 Task: Use the "Mark all as read" option within a conversation thread.
Action: Mouse moved to (953, 61)
Screenshot: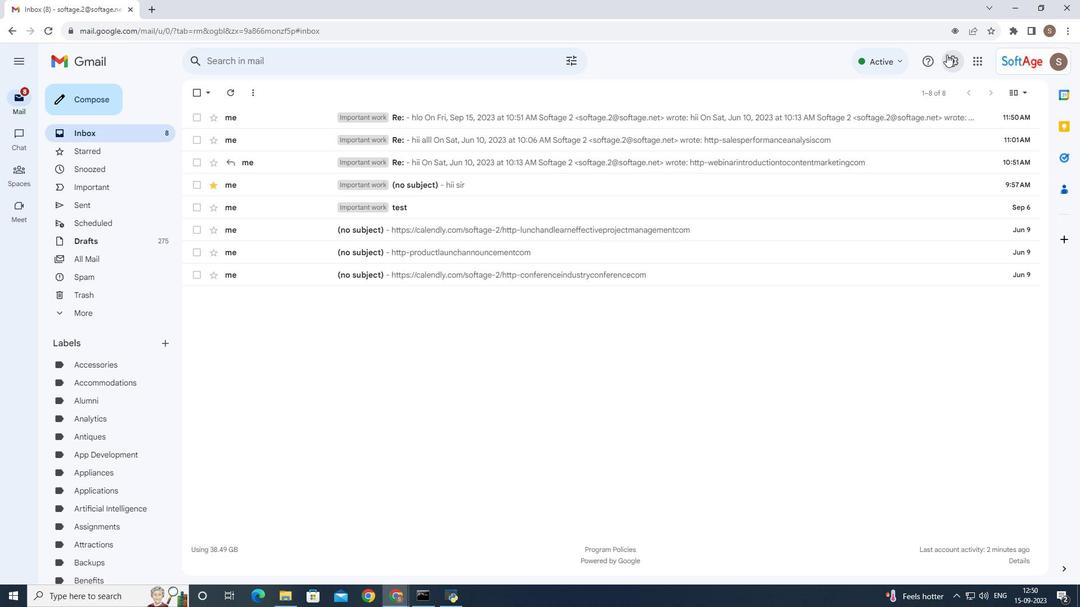 
Action: Mouse pressed left at (953, 61)
Screenshot: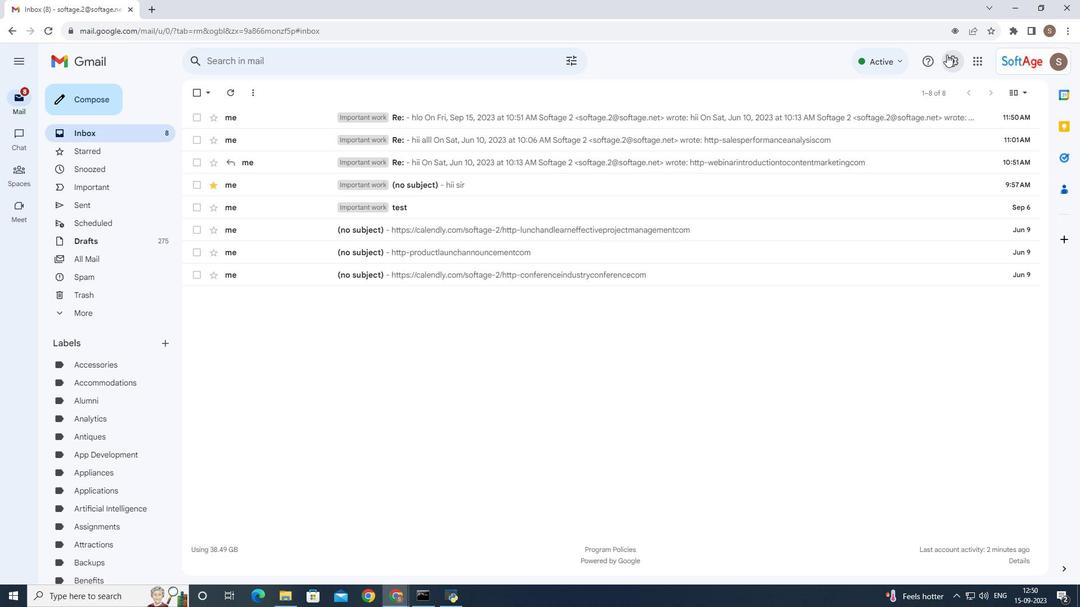 
Action: Mouse moved to (947, 284)
Screenshot: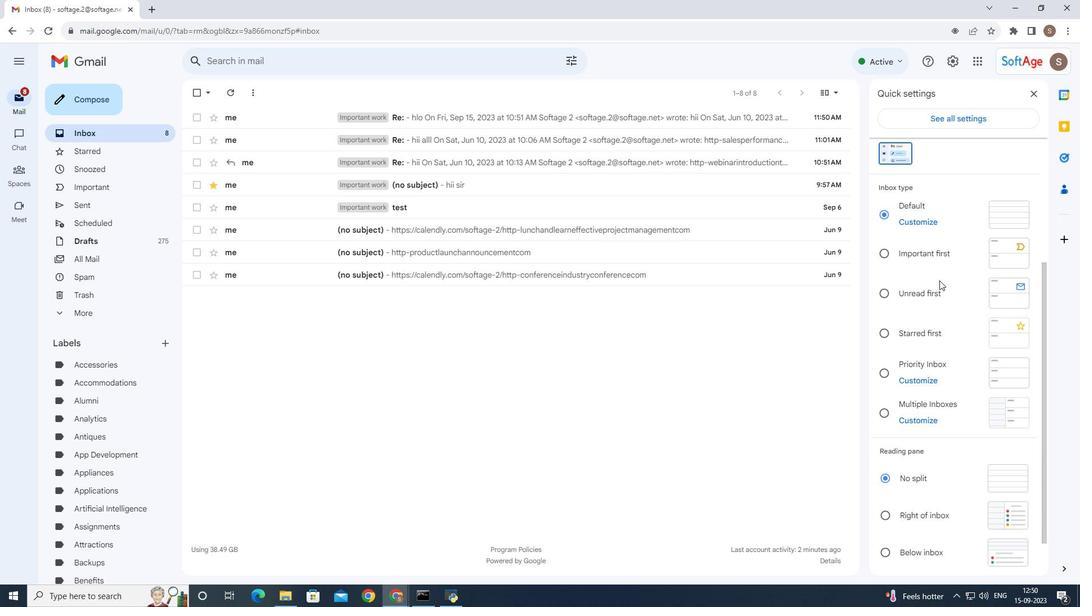 
Action: Mouse scrolled (947, 283) with delta (0, 0)
Screenshot: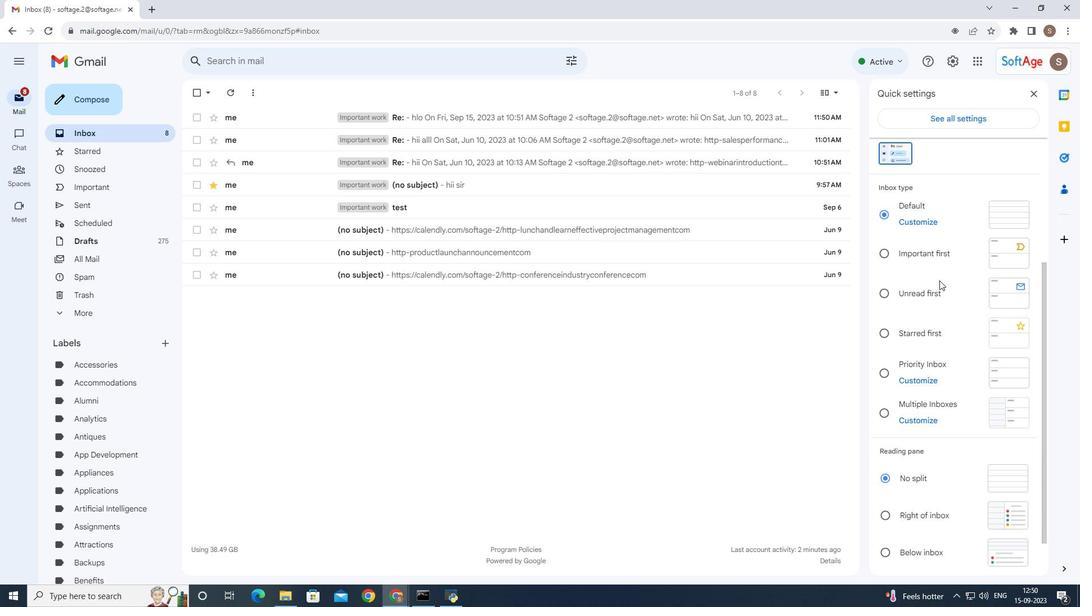 
Action: Mouse moved to (947, 285)
Screenshot: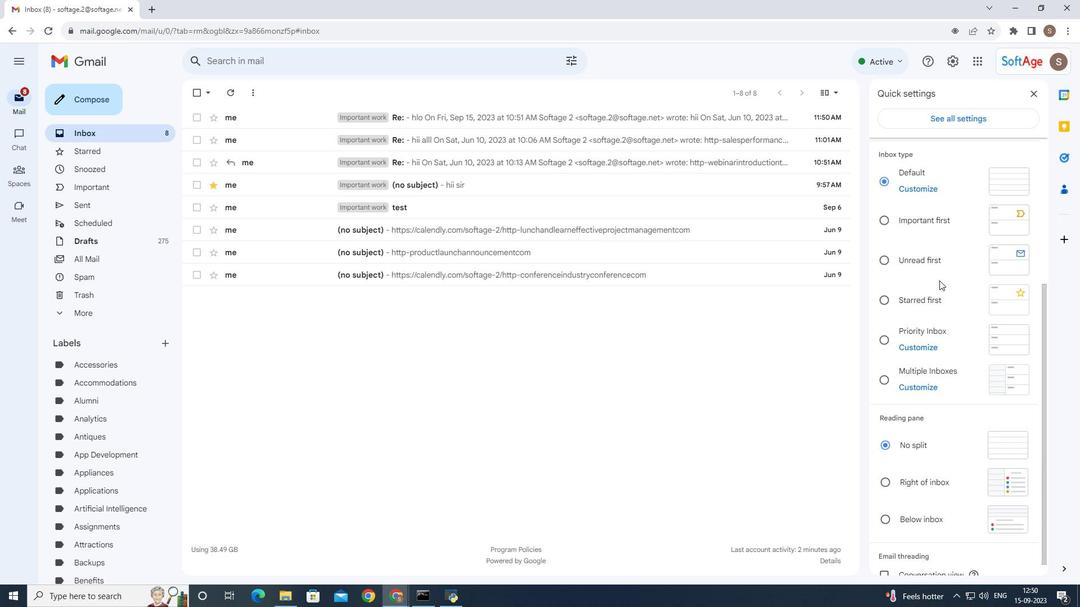 
Action: Mouse scrolled (947, 284) with delta (0, 0)
Screenshot: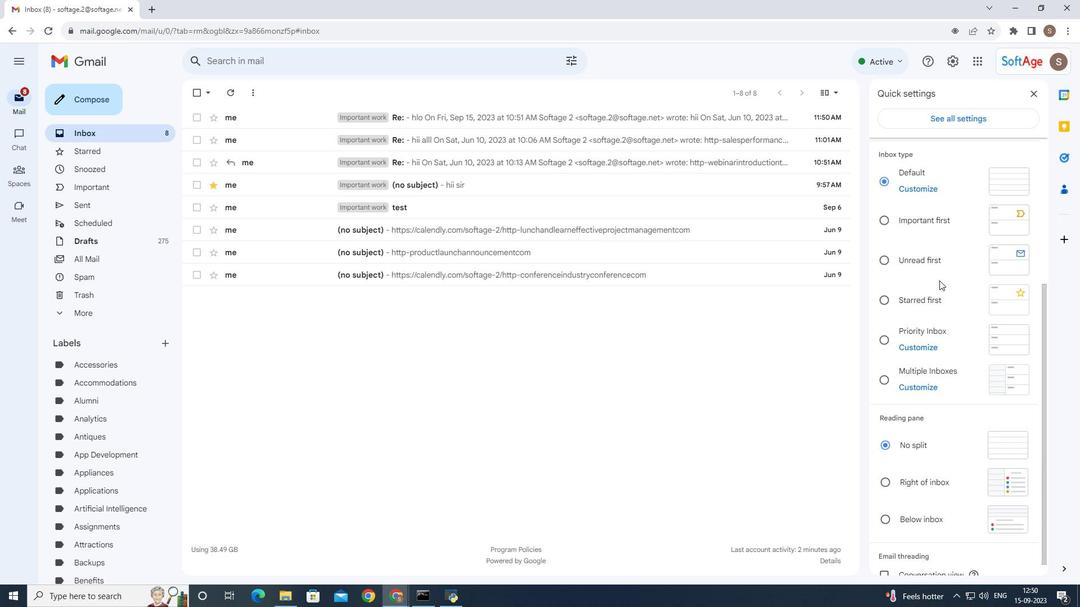 
Action: Mouse moved to (946, 286)
Screenshot: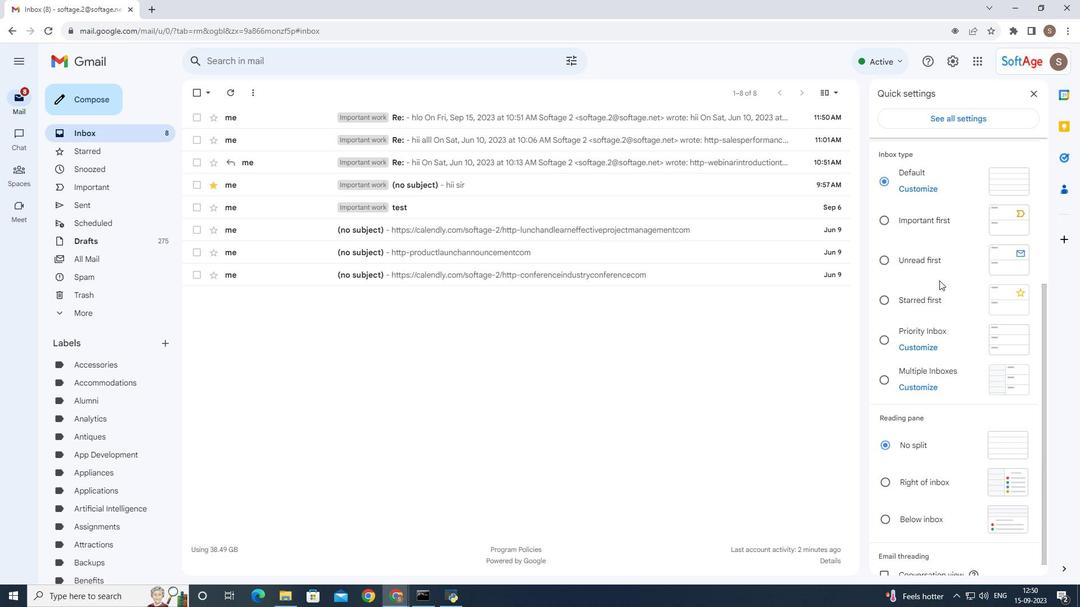
Action: Mouse scrolled (946, 286) with delta (0, 0)
Screenshot: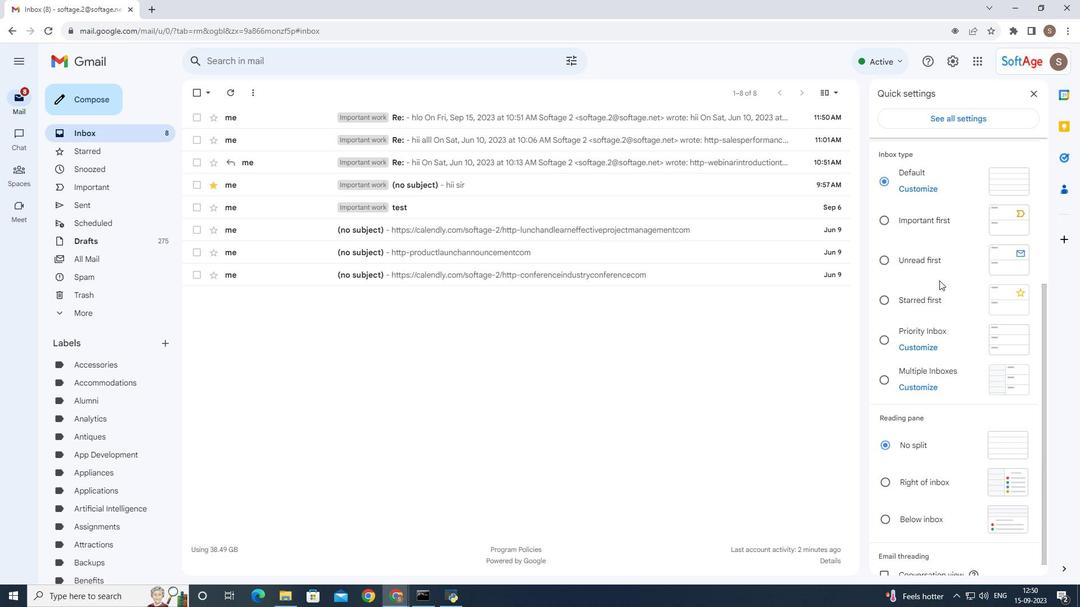 
Action: Mouse moved to (946, 287)
Screenshot: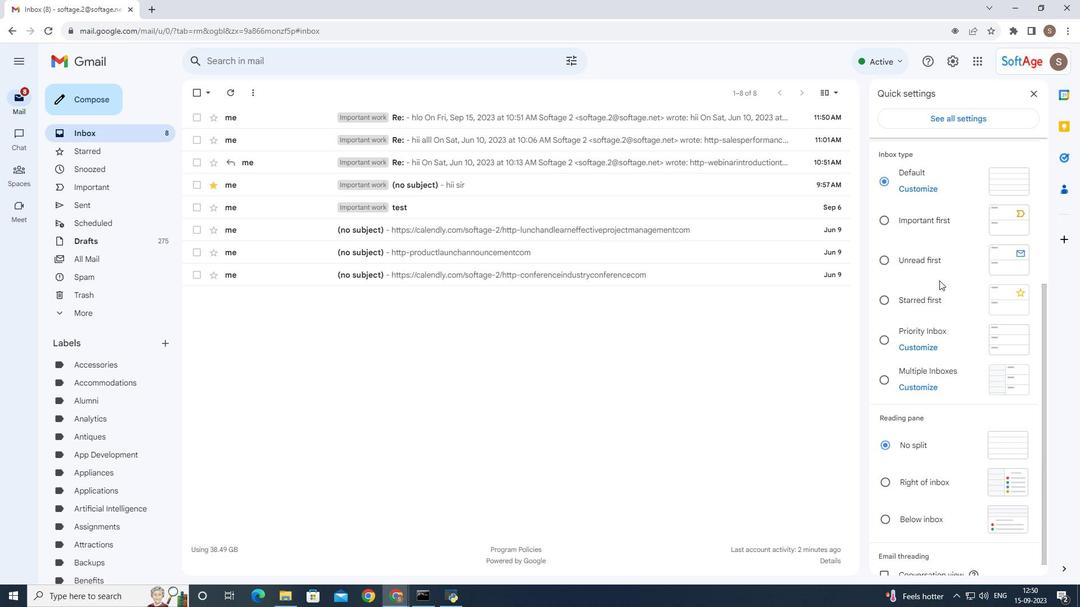
Action: Mouse scrolled (946, 286) with delta (0, 0)
Screenshot: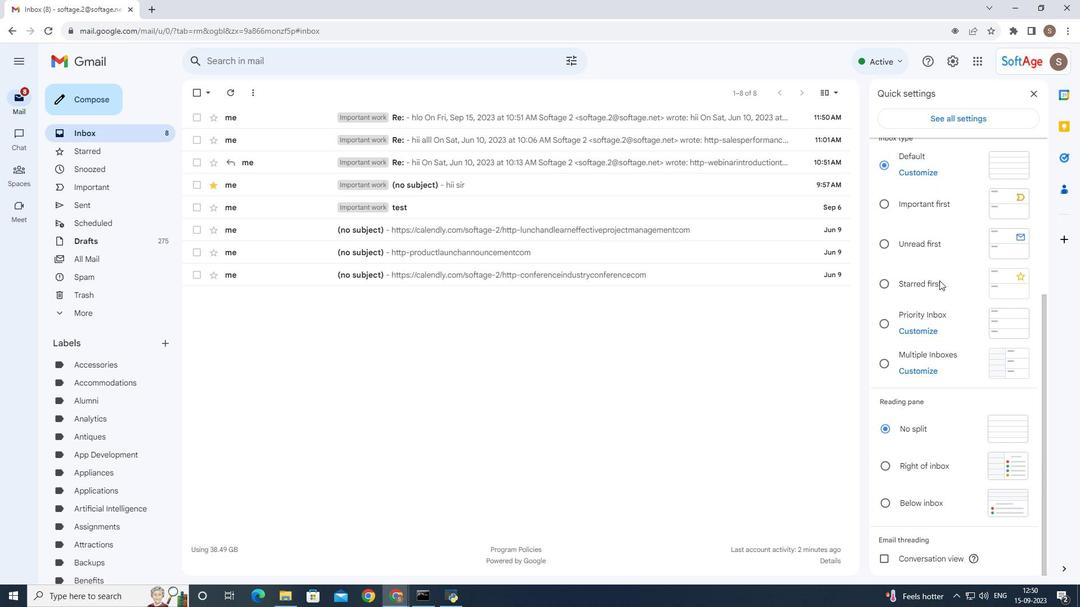 
Action: Mouse scrolled (946, 286) with delta (0, 0)
Screenshot: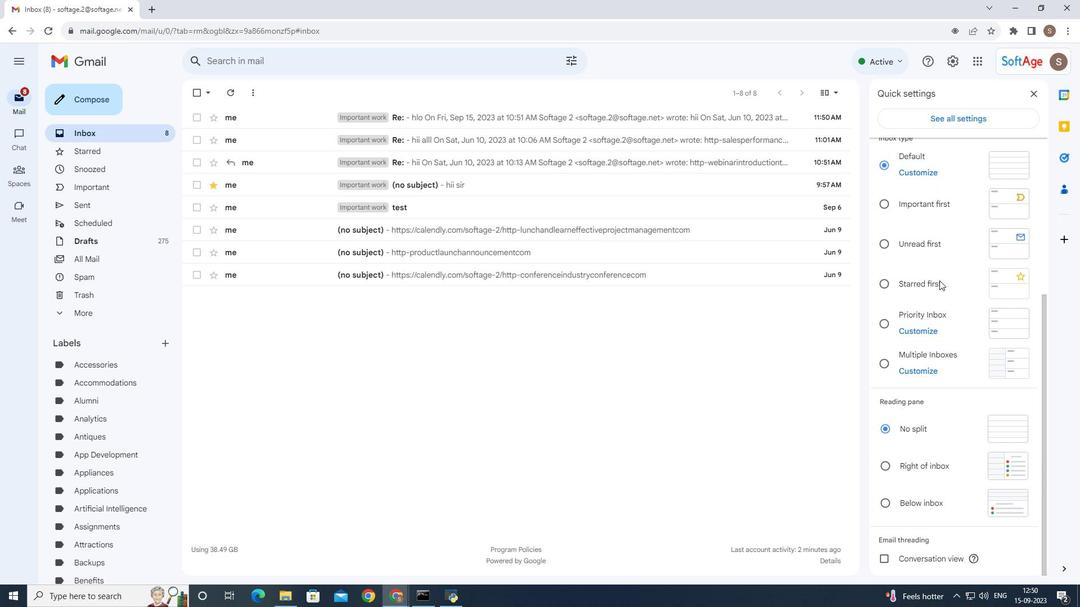 
Action: Mouse scrolled (946, 286) with delta (0, 0)
Screenshot: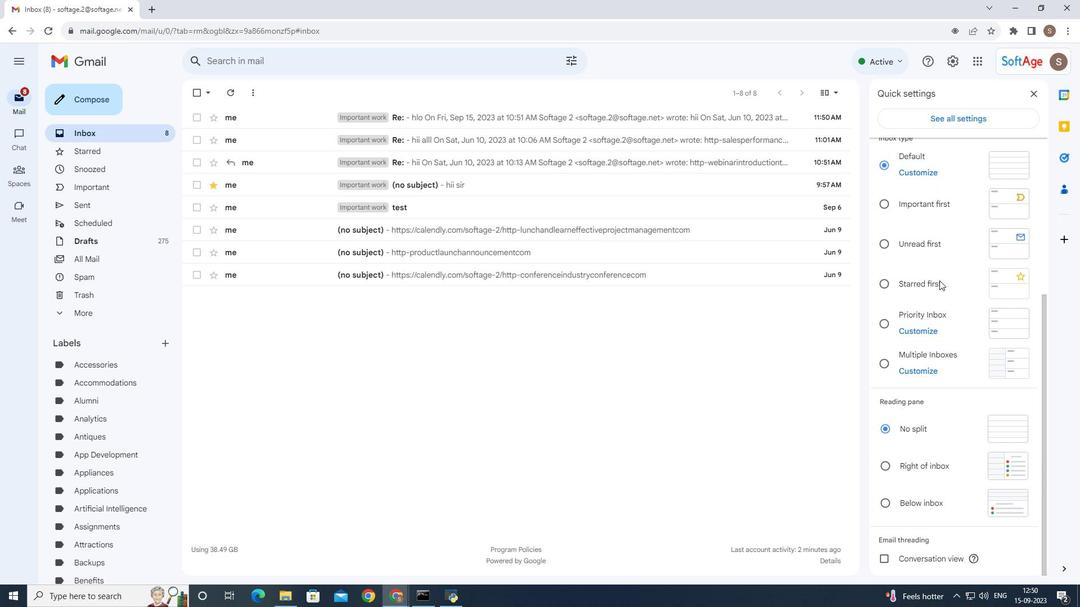 
Action: Mouse scrolled (946, 286) with delta (0, 0)
Screenshot: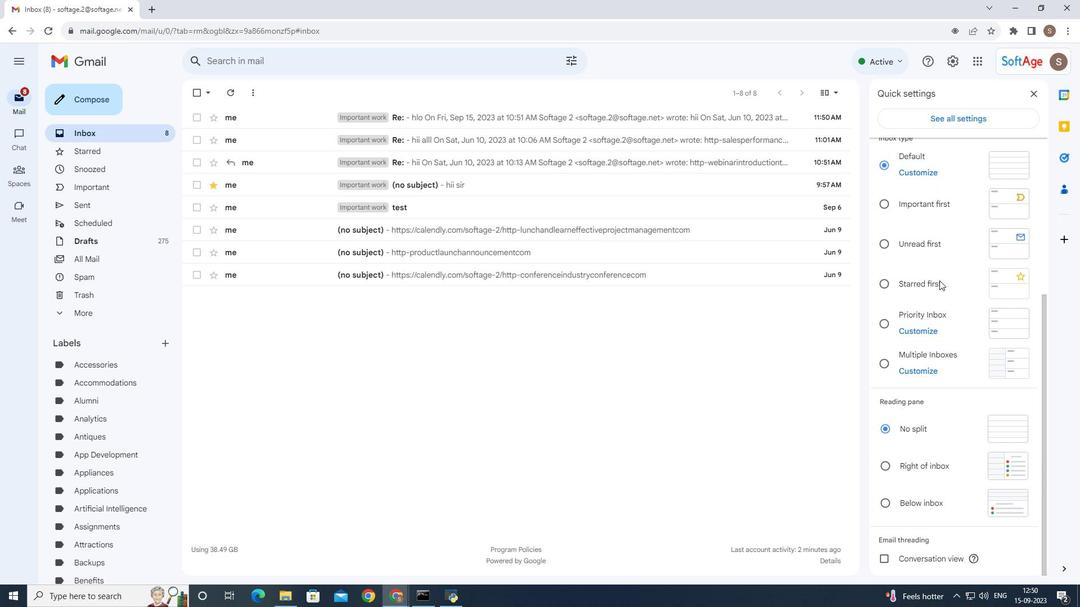 
Action: Mouse scrolled (946, 286) with delta (0, 0)
Screenshot: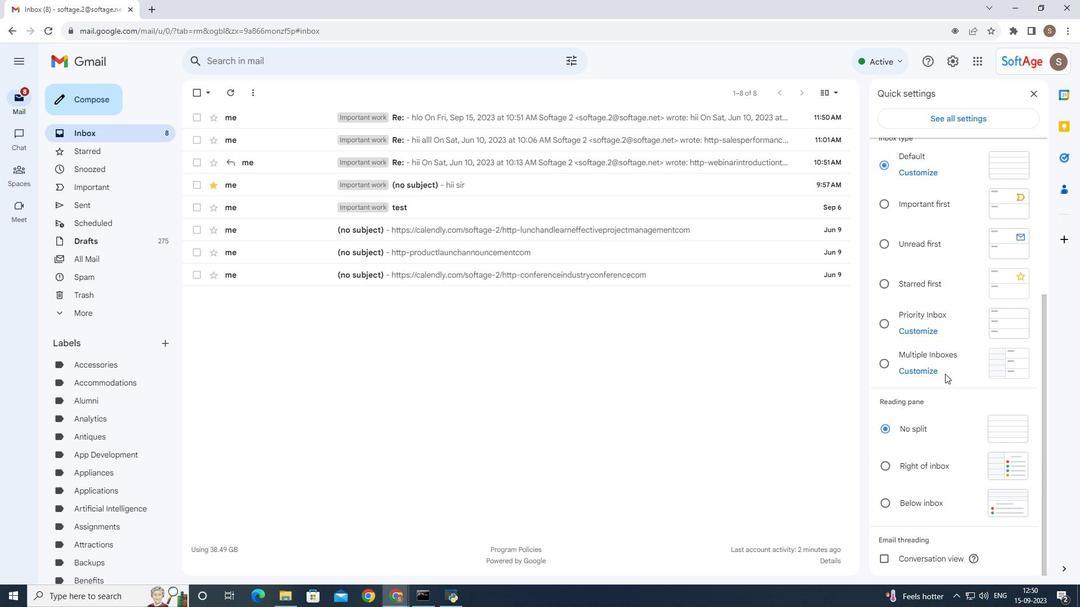 
Action: Mouse scrolled (946, 286) with delta (0, 0)
Screenshot: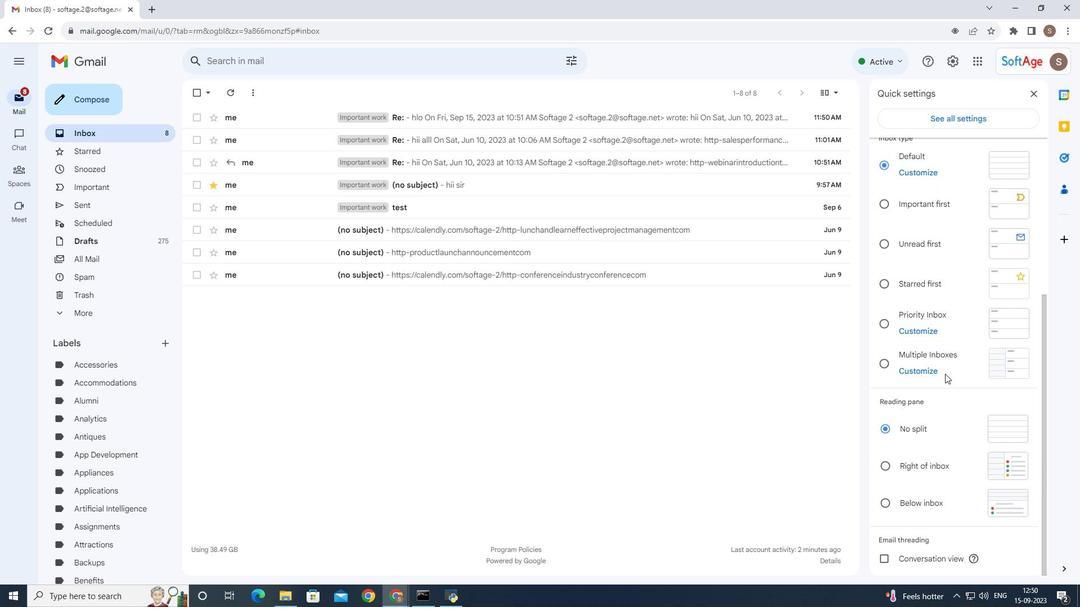 
Action: Mouse scrolled (946, 286) with delta (0, 0)
Screenshot: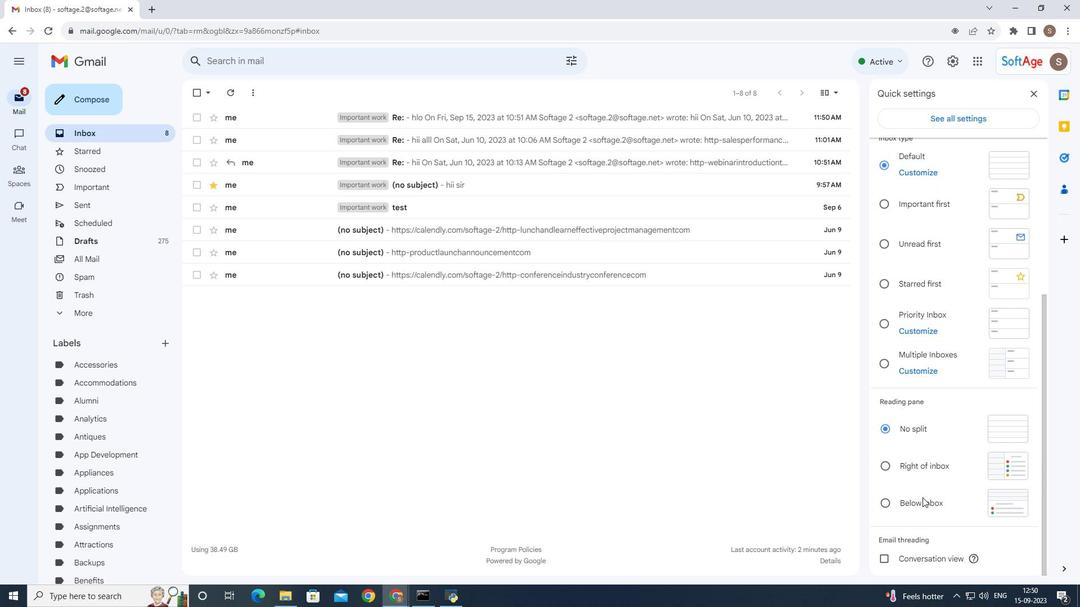 
Action: Mouse scrolled (946, 286) with delta (0, 0)
Screenshot: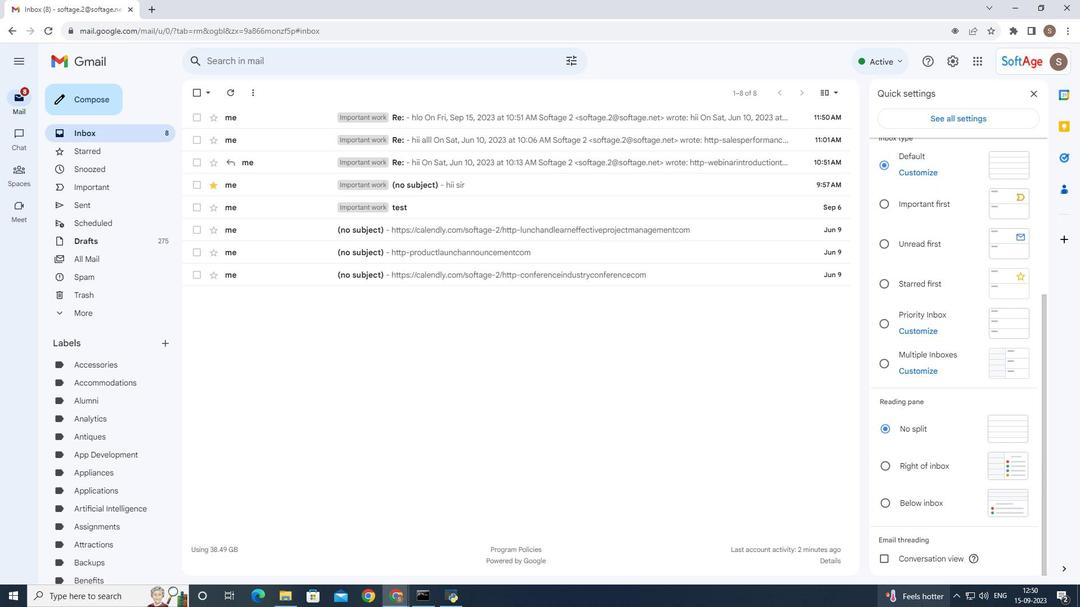 
Action: Mouse scrolled (946, 286) with delta (0, 0)
Screenshot: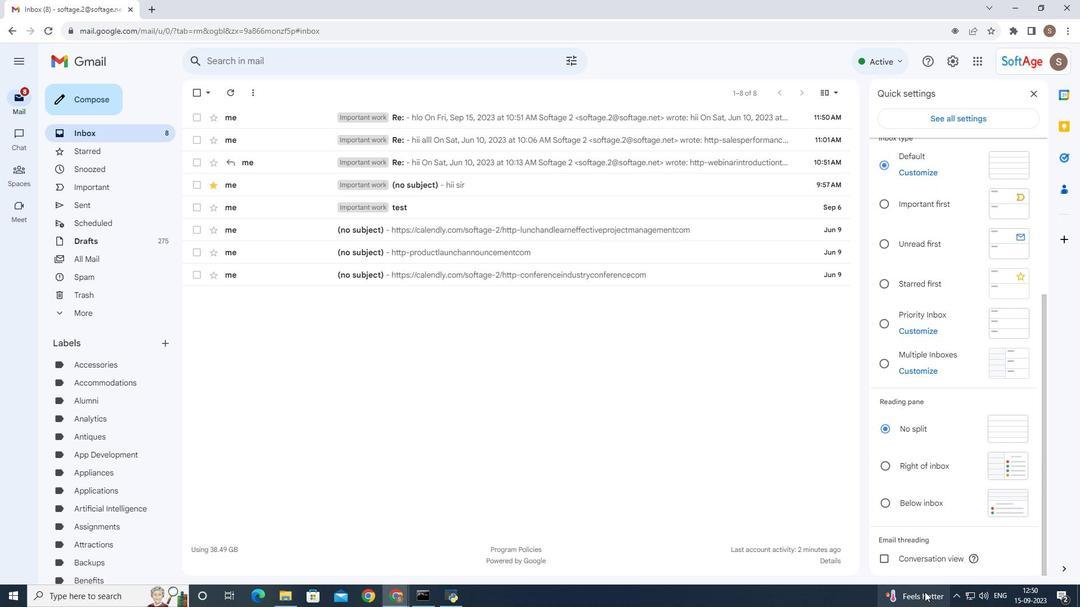 
Action: Mouse moved to (893, 569)
Screenshot: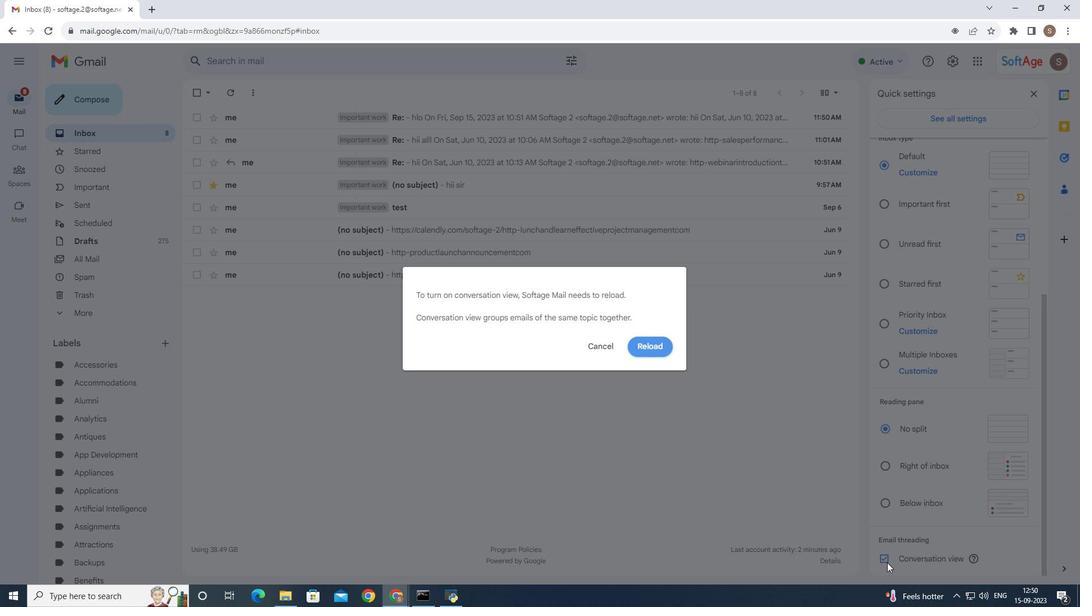 
Action: Mouse pressed left at (893, 569)
Screenshot: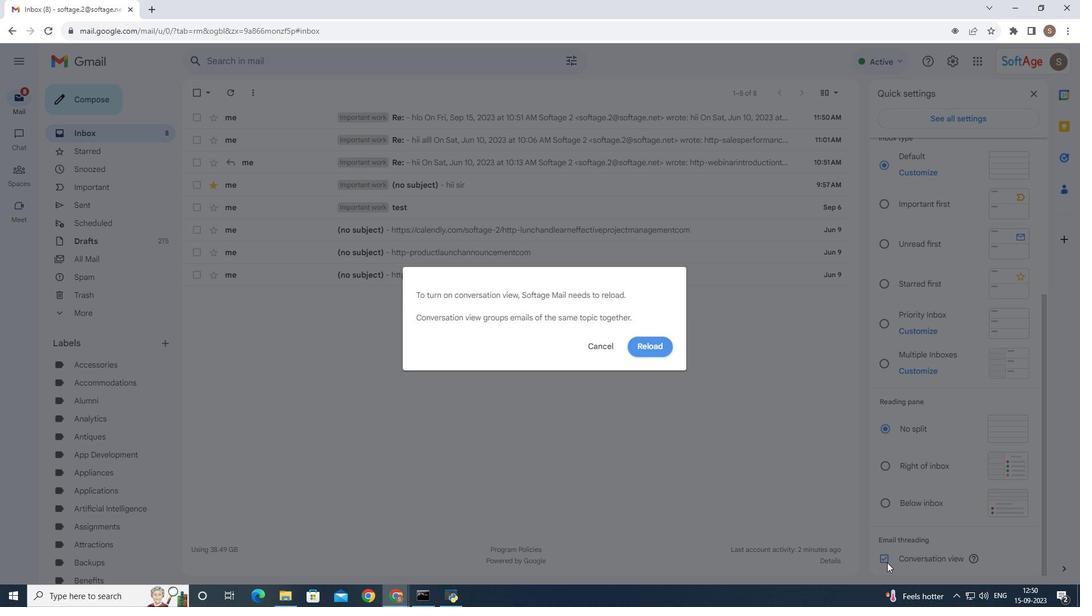 
Action: Mouse moved to (651, 358)
Screenshot: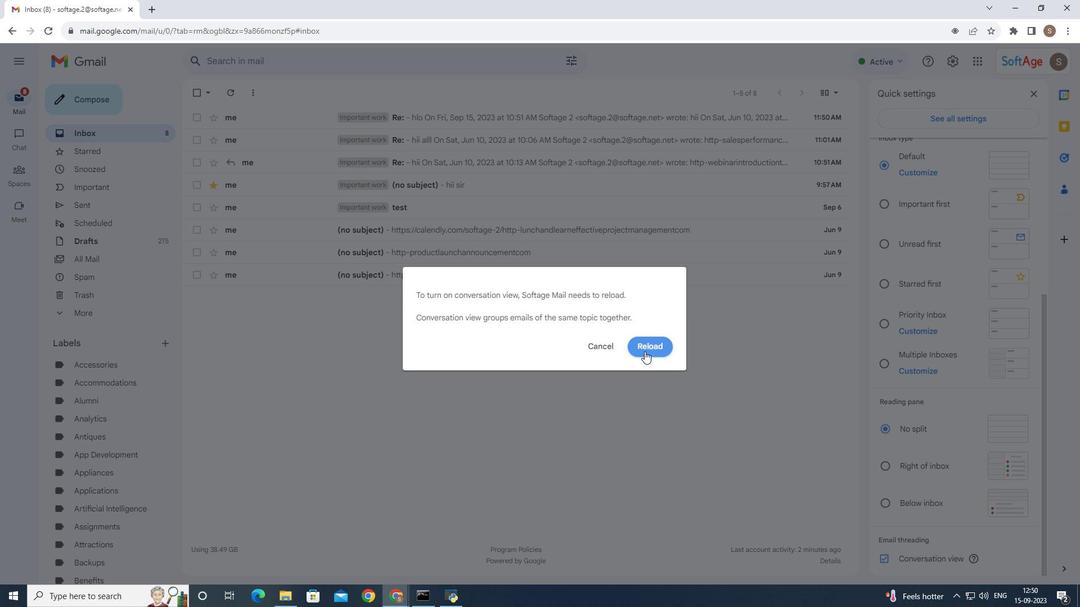 
Action: Mouse pressed left at (651, 358)
Screenshot: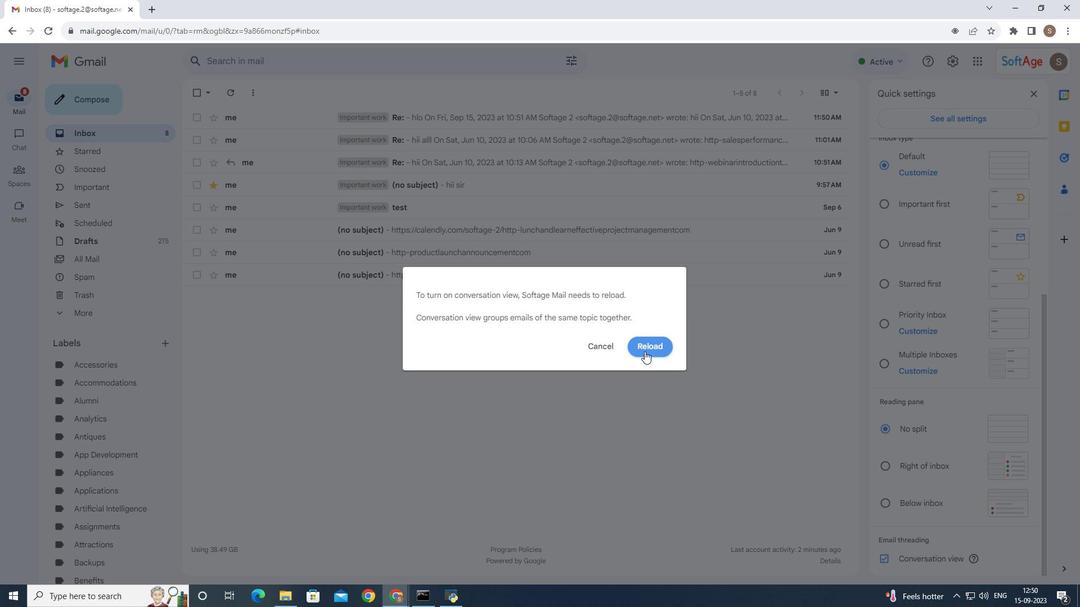 
Action: Mouse moved to (205, 123)
Screenshot: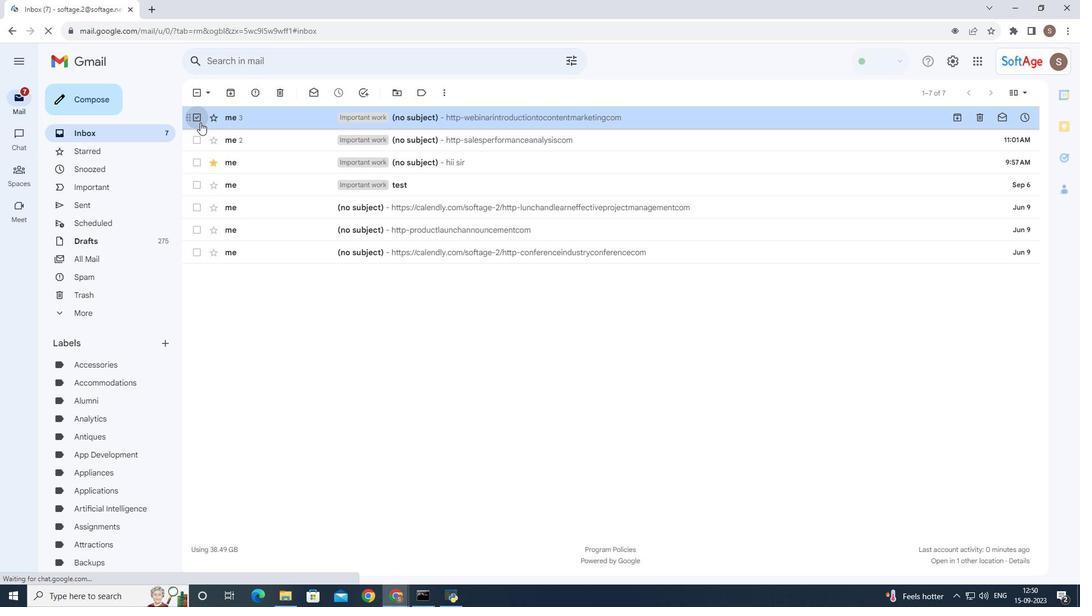 
Action: Mouse pressed left at (205, 123)
Screenshot: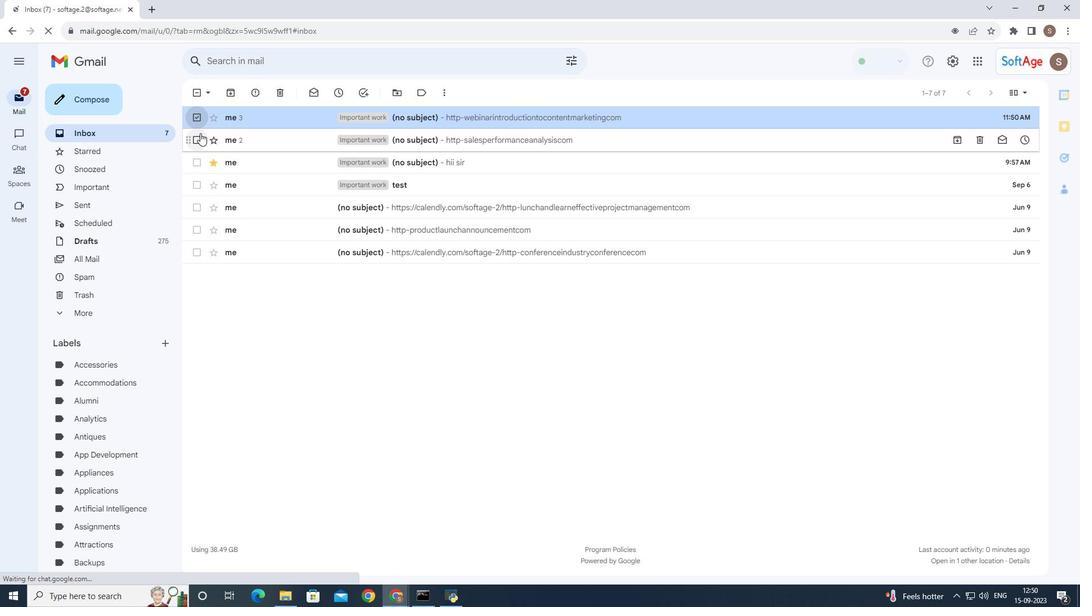 
Action: Mouse moved to (203, 145)
Screenshot: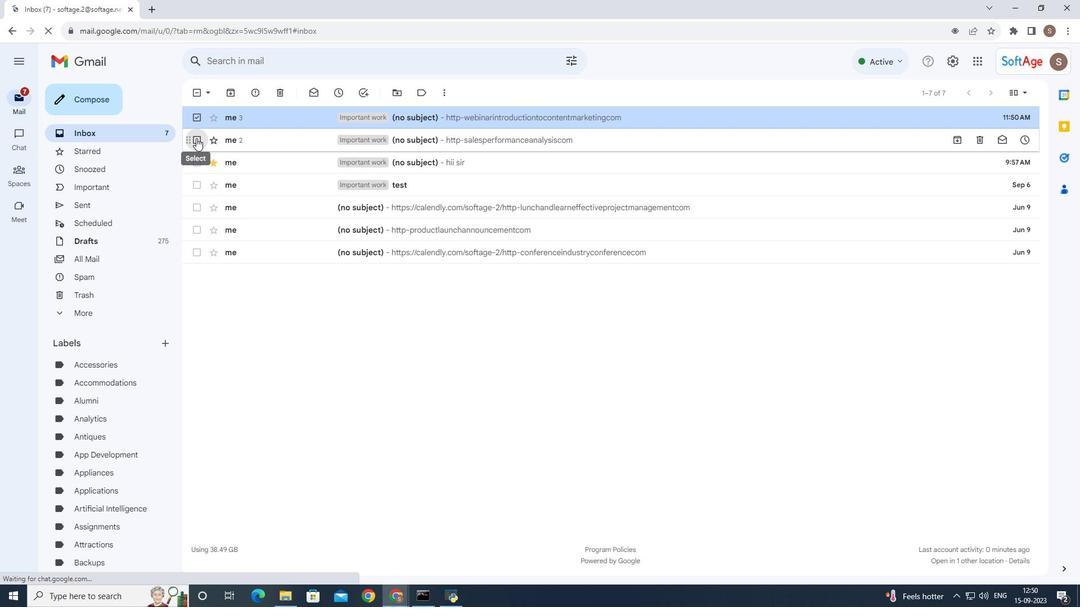 
Action: Mouse pressed left at (203, 145)
Screenshot: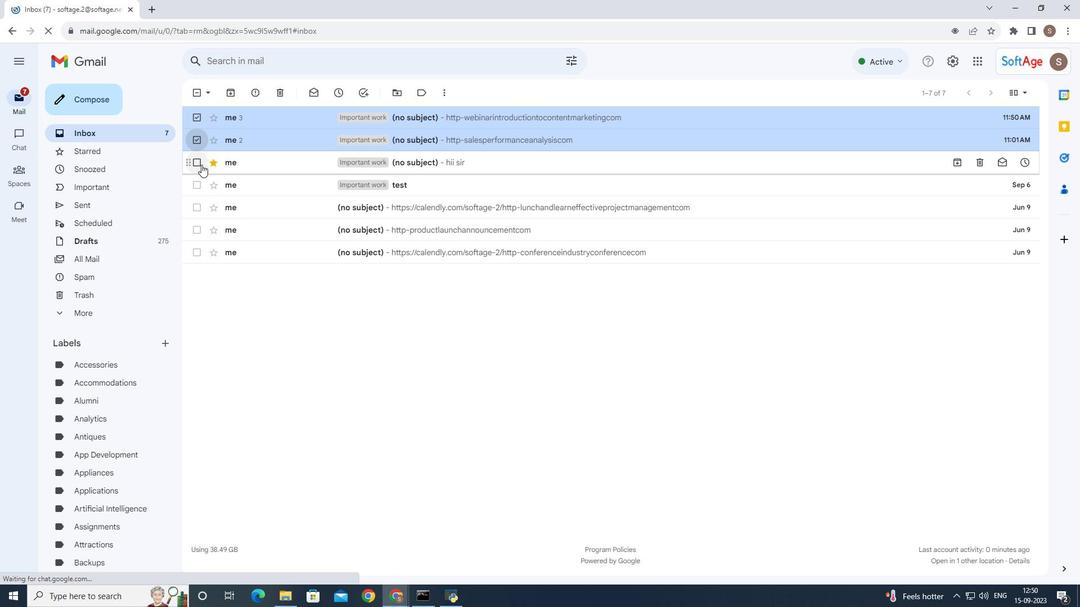 
Action: Mouse moved to (208, 171)
Screenshot: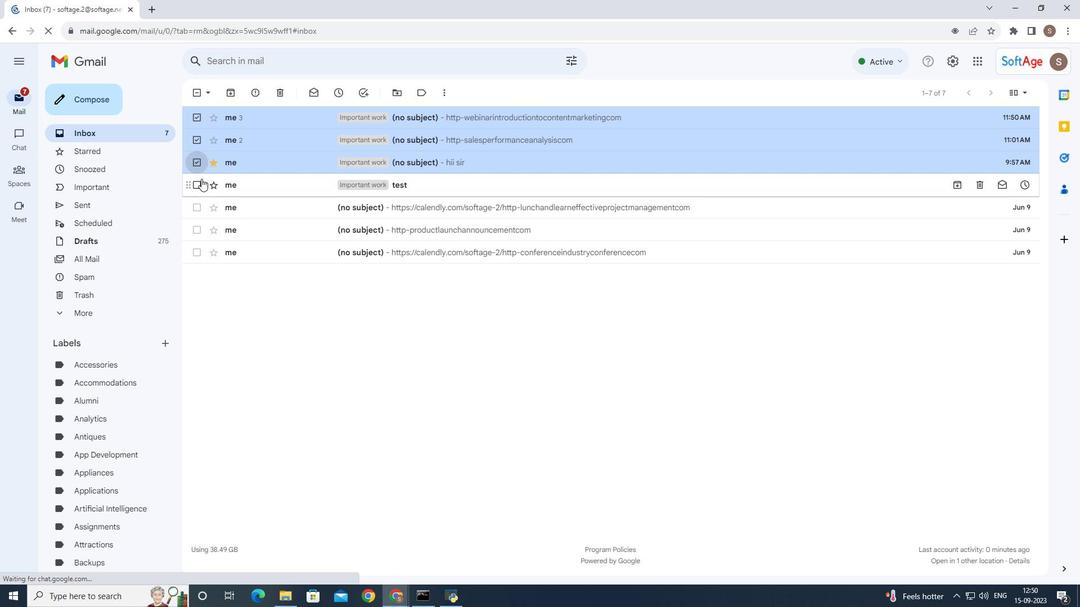 
Action: Mouse pressed left at (208, 171)
Screenshot: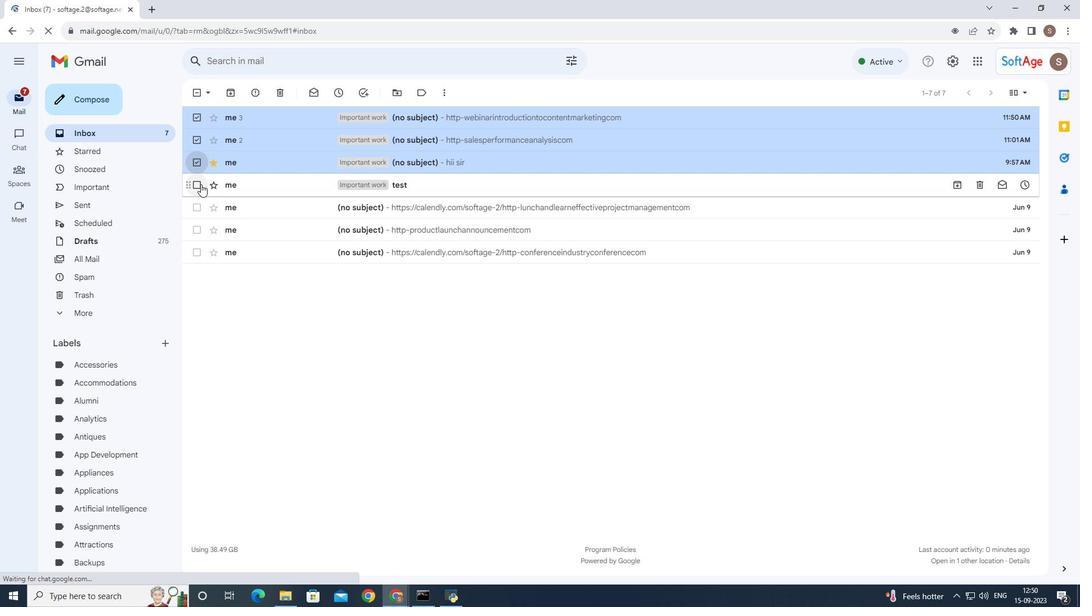 
Action: Mouse moved to (207, 191)
Screenshot: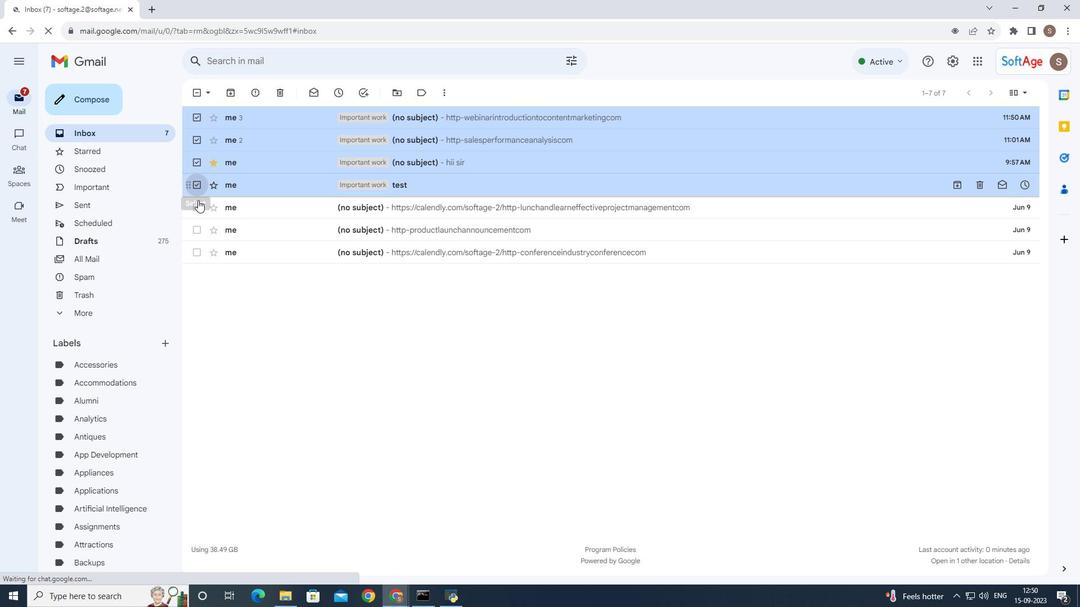 
Action: Mouse pressed left at (207, 191)
Screenshot: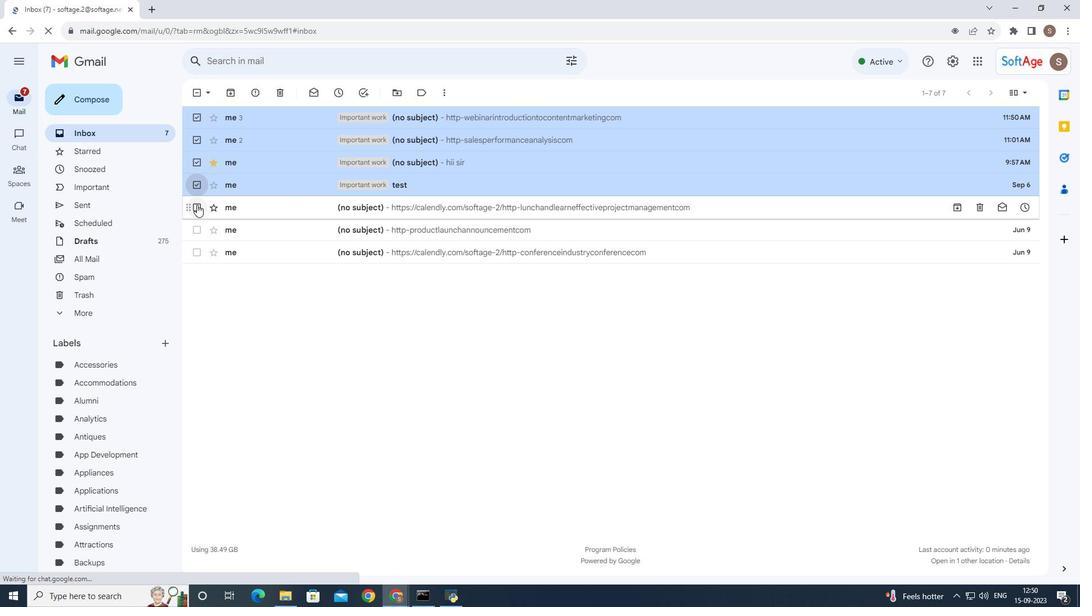 
Action: Mouse moved to (203, 211)
Screenshot: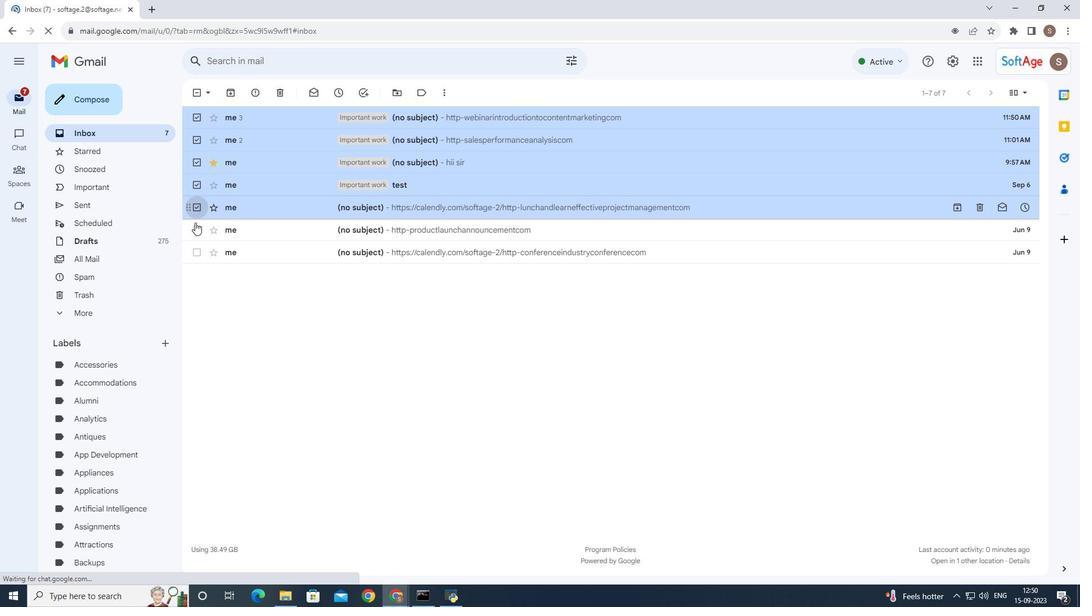 
Action: Mouse pressed left at (203, 211)
Screenshot: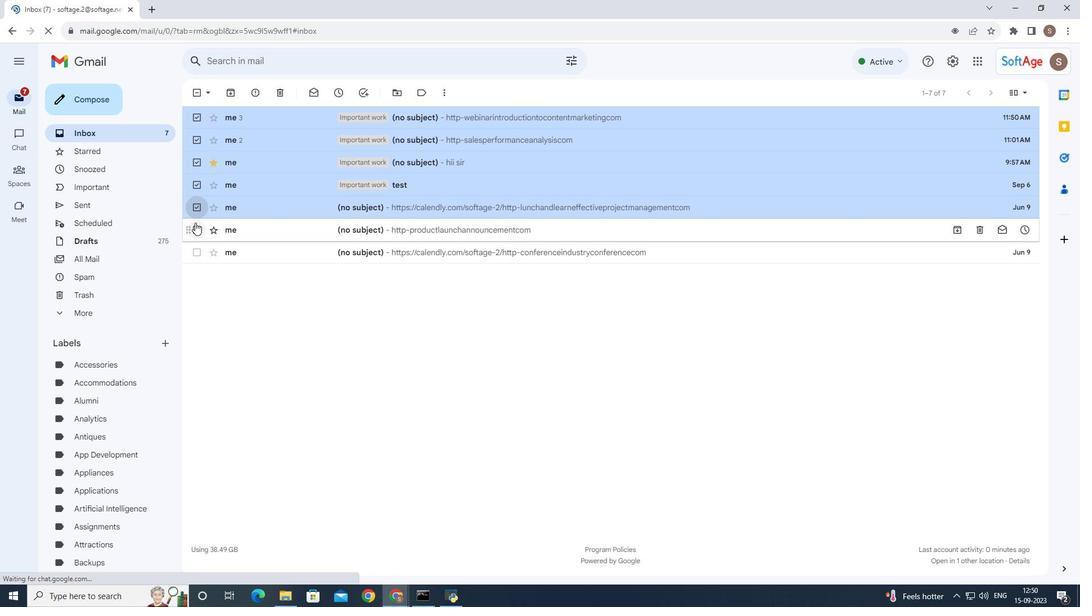 
Action: Mouse moved to (201, 229)
Screenshot: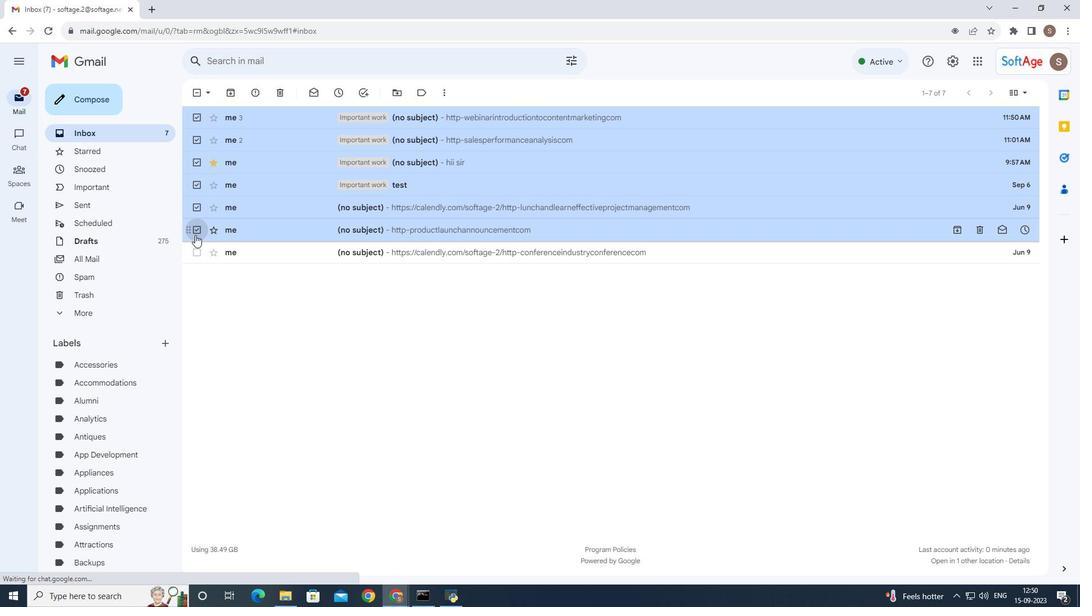 
Action: Mouse pressed left at (201, 229)
Screenshot: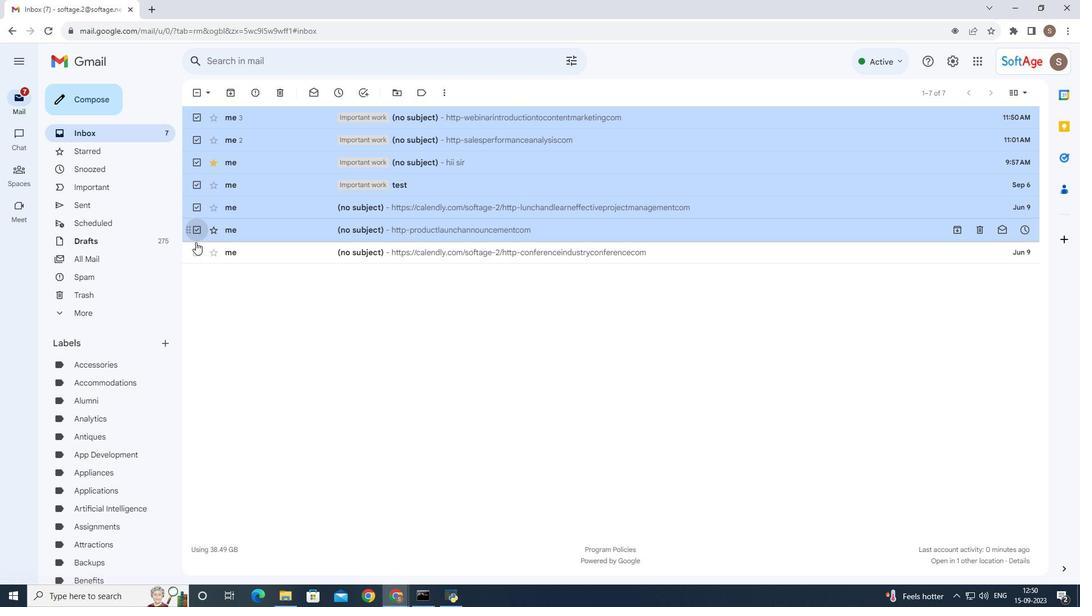 
Action: Mouse moved to (202, 255)
Screenshot: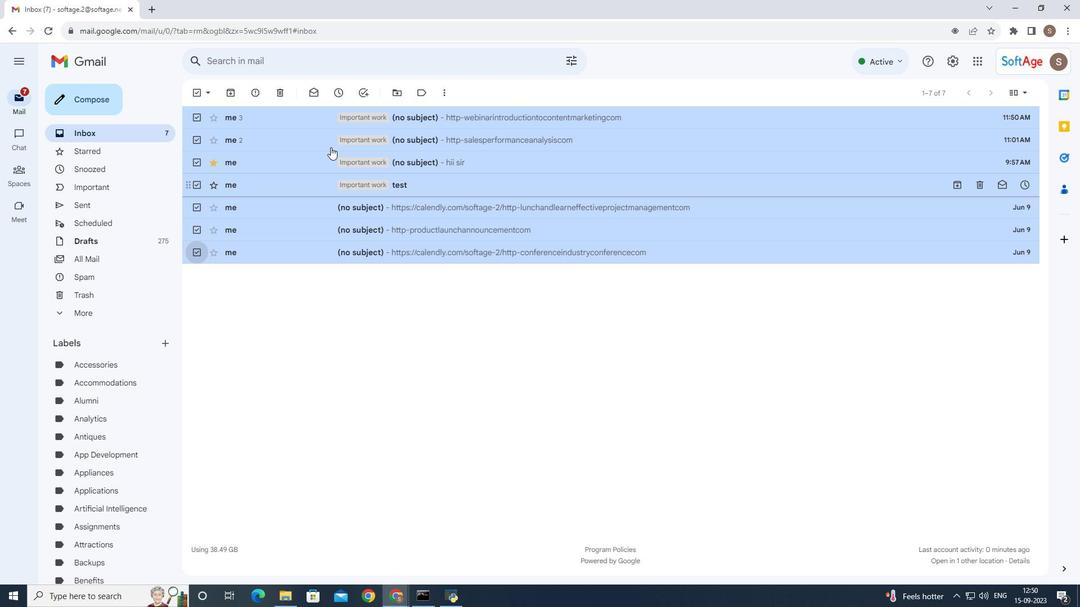 
Action: Mouse pressed left at (202, 255)
Screenshot: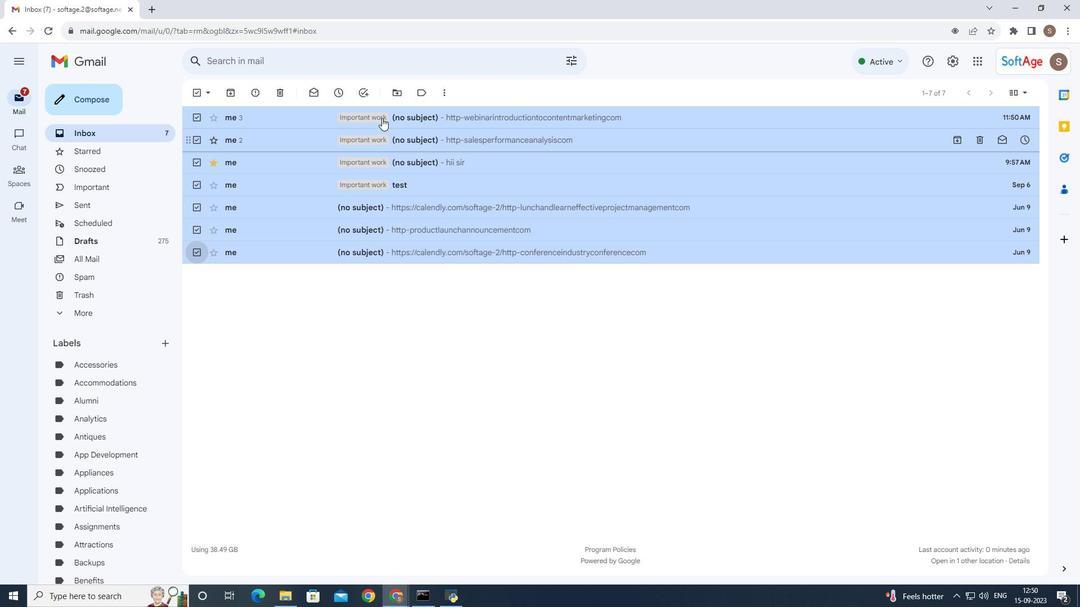 
Action: Mouse moved to (442, 104)
Screenshot: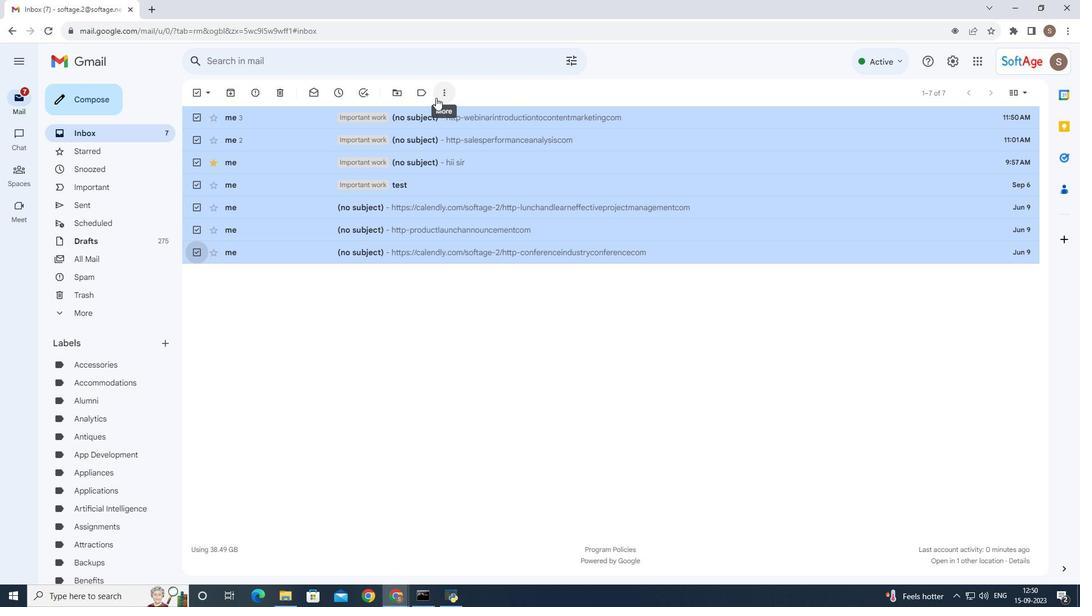 
Action: Mouse pressed left at (442, 104)
Screenshot: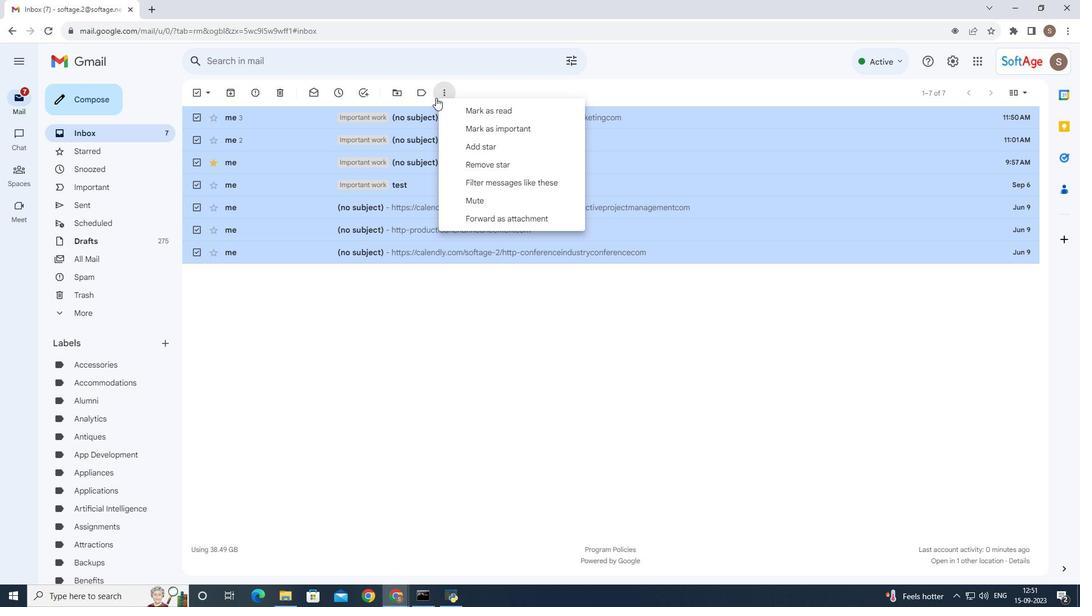 
Action: Mouse moved to (509, 120)
Screenshot: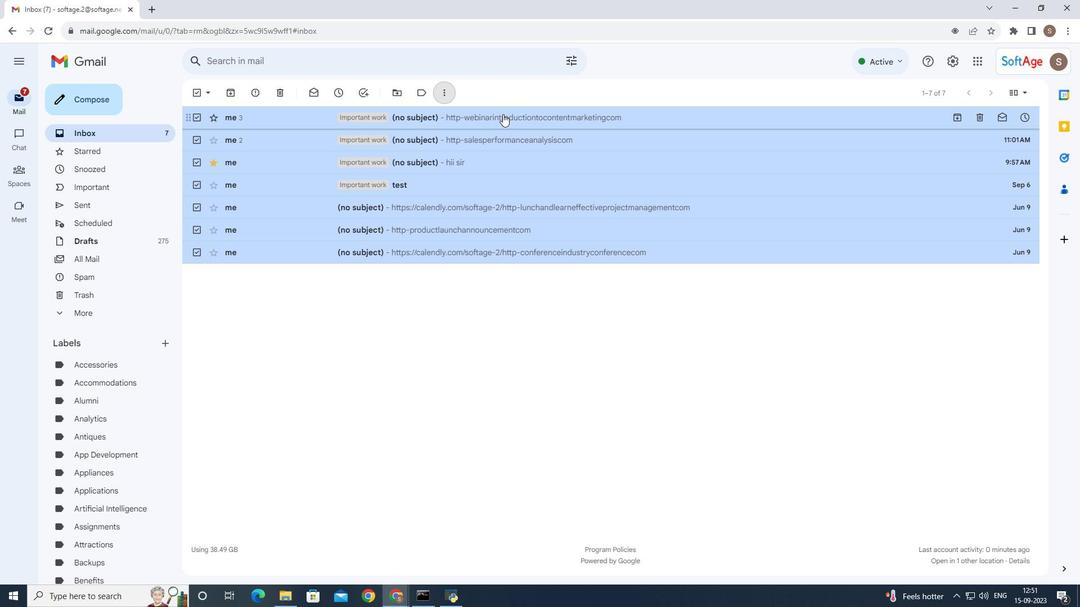 
Action: Mouse pressed left at (509, 120)
Screenshot: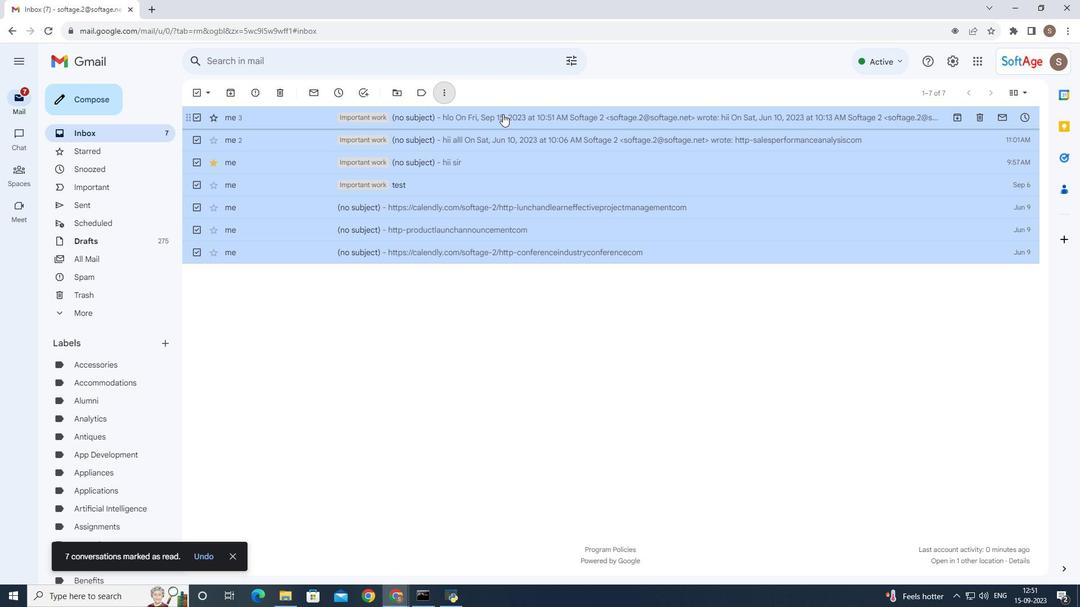 
Action: Mouse moved to (462, 293)
Screenshot: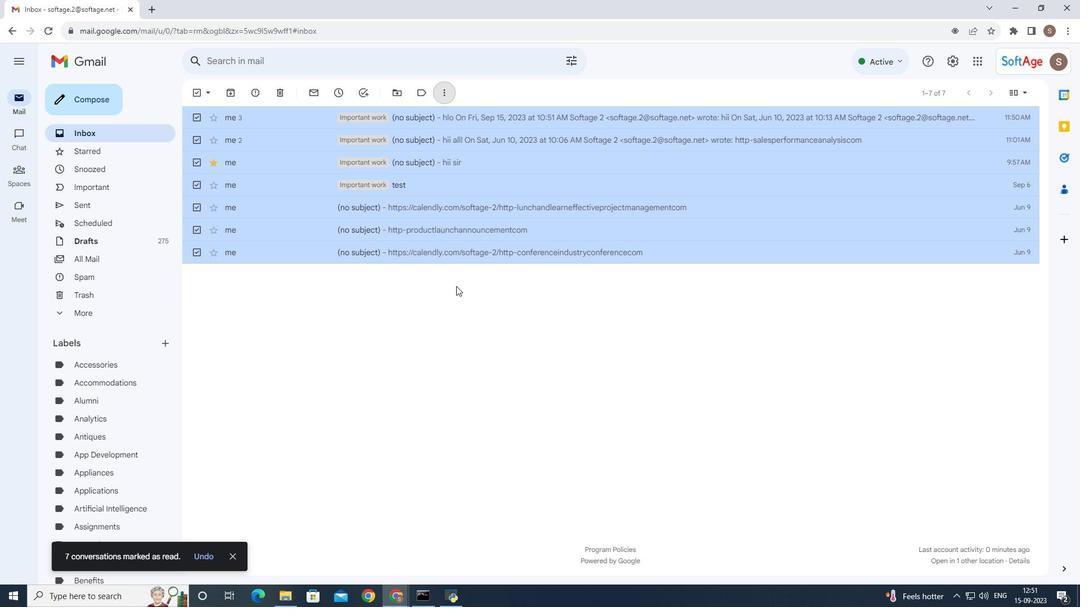 
